 Task: Discover art museums and galleries in San Francisco, California, and Los Angeles, California.
Action: Mouse moved to (162, 98)
Screenshot: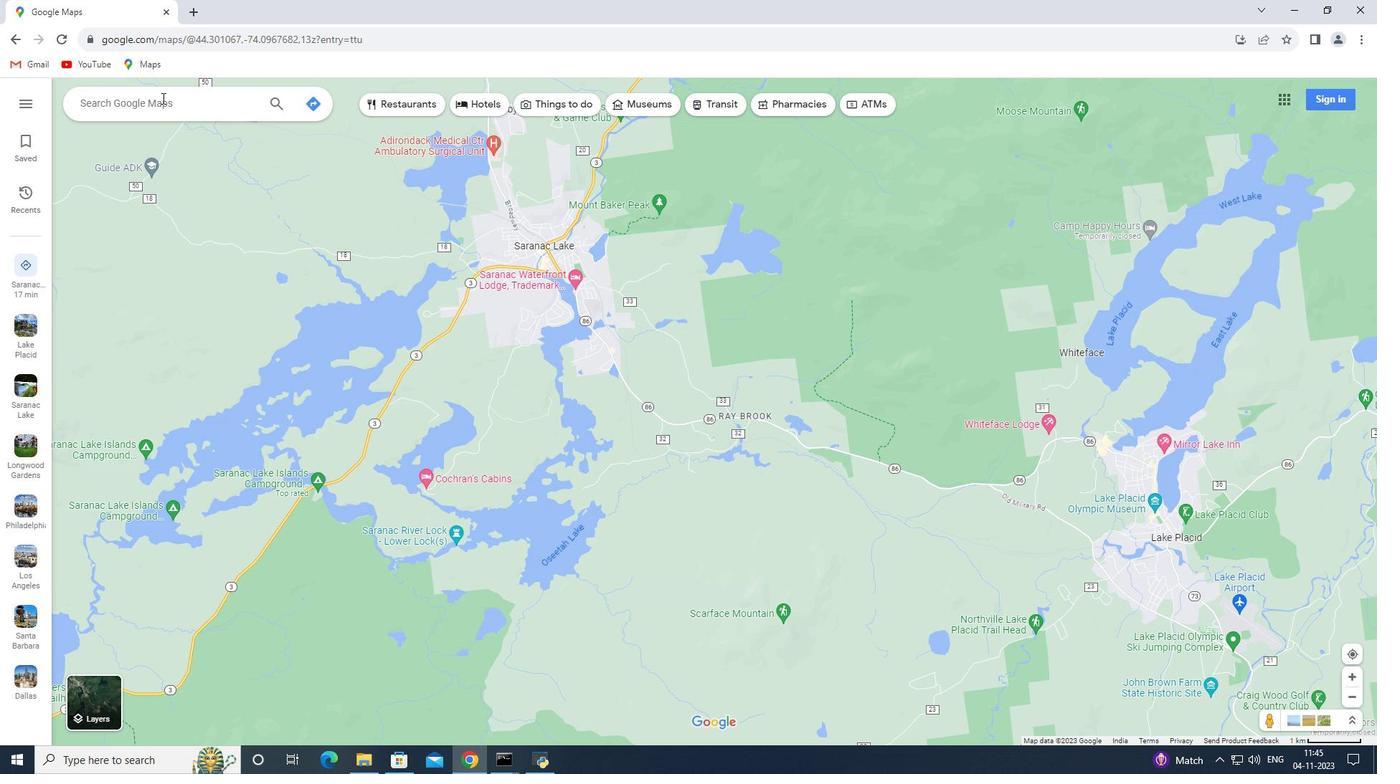 
Action: Mouse pressed left at (162, 98)
Screenshot: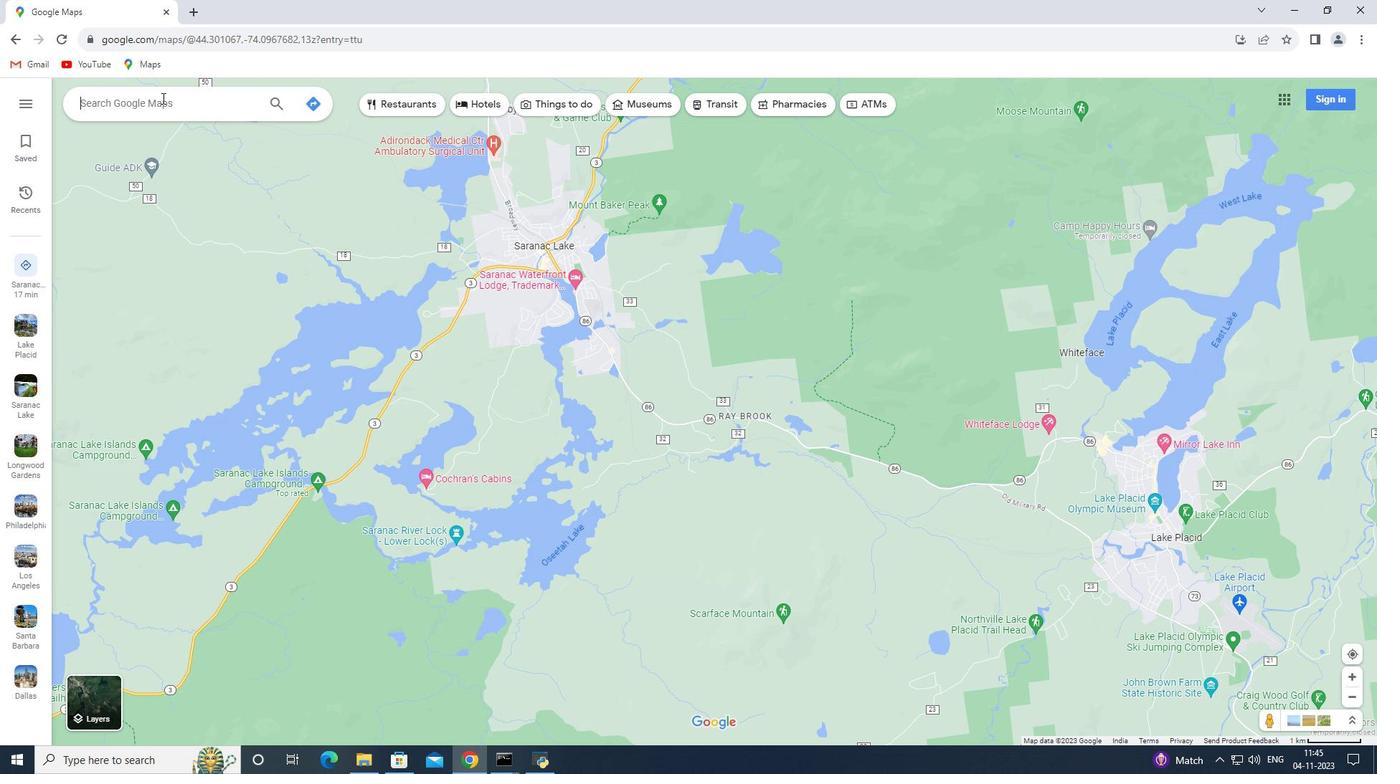 
Action: Key pressed <Key.shift>San<Key.space><Key.shift>Francisco,<Key.space><Key.shift>california<Key.enter>
Screenshot: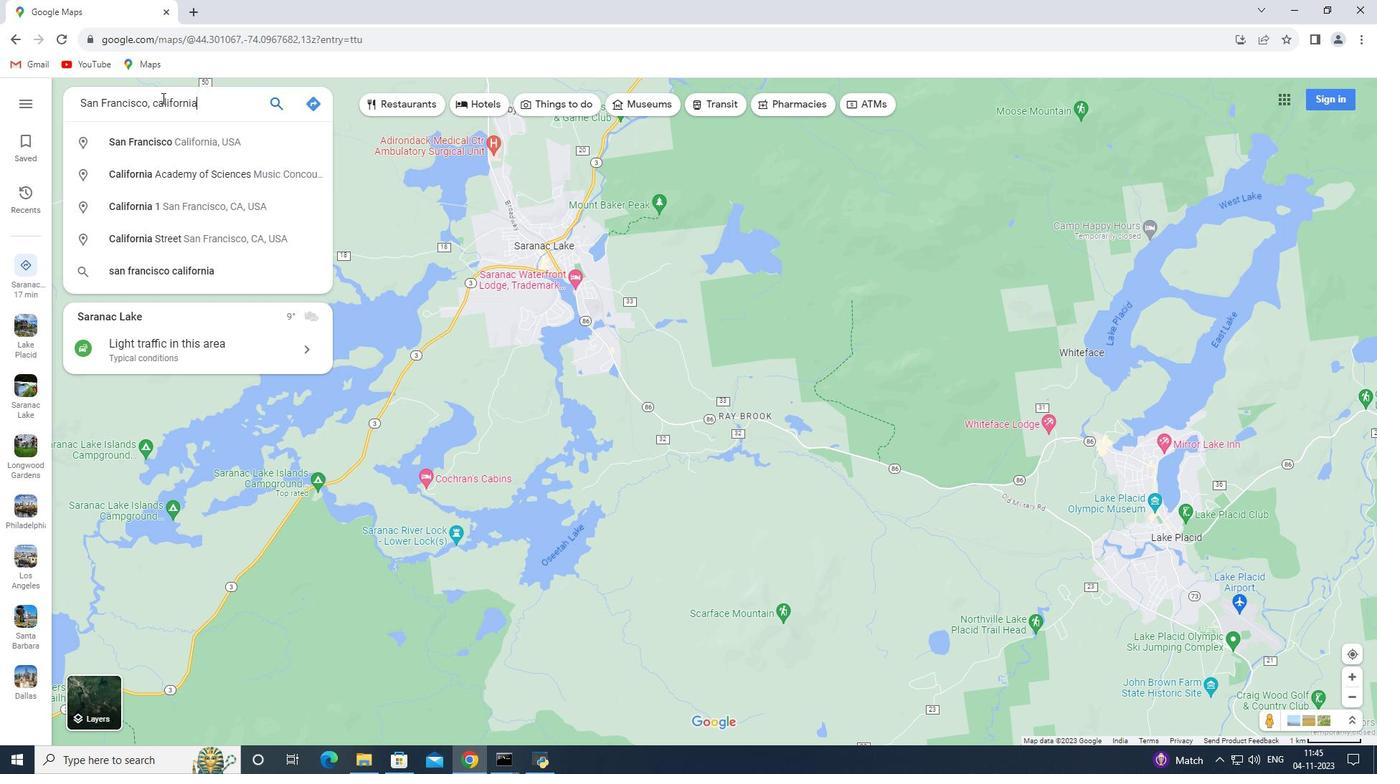 
Action: Mouse moved to (198, 340)
Screenshot: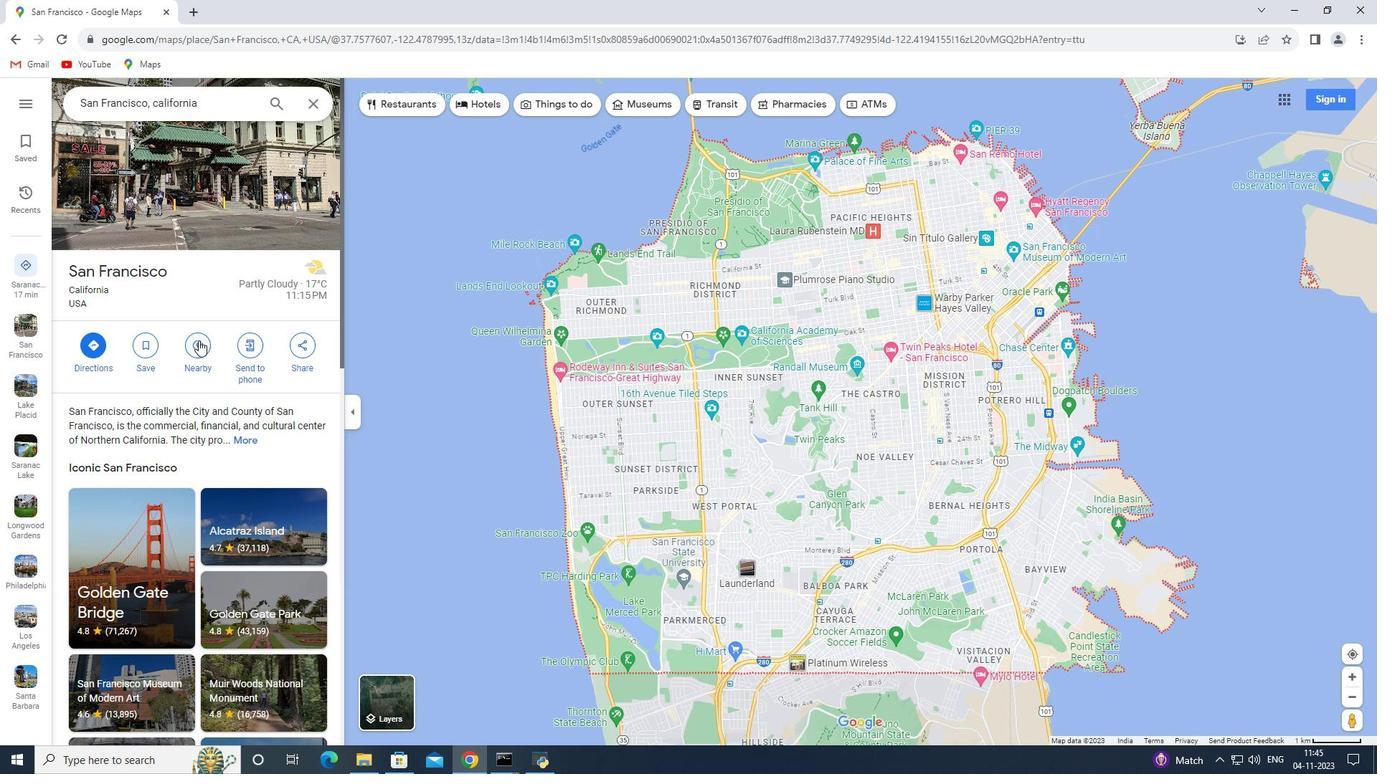 
Action: Mouse pressed left at (198, 340)
Screenshot: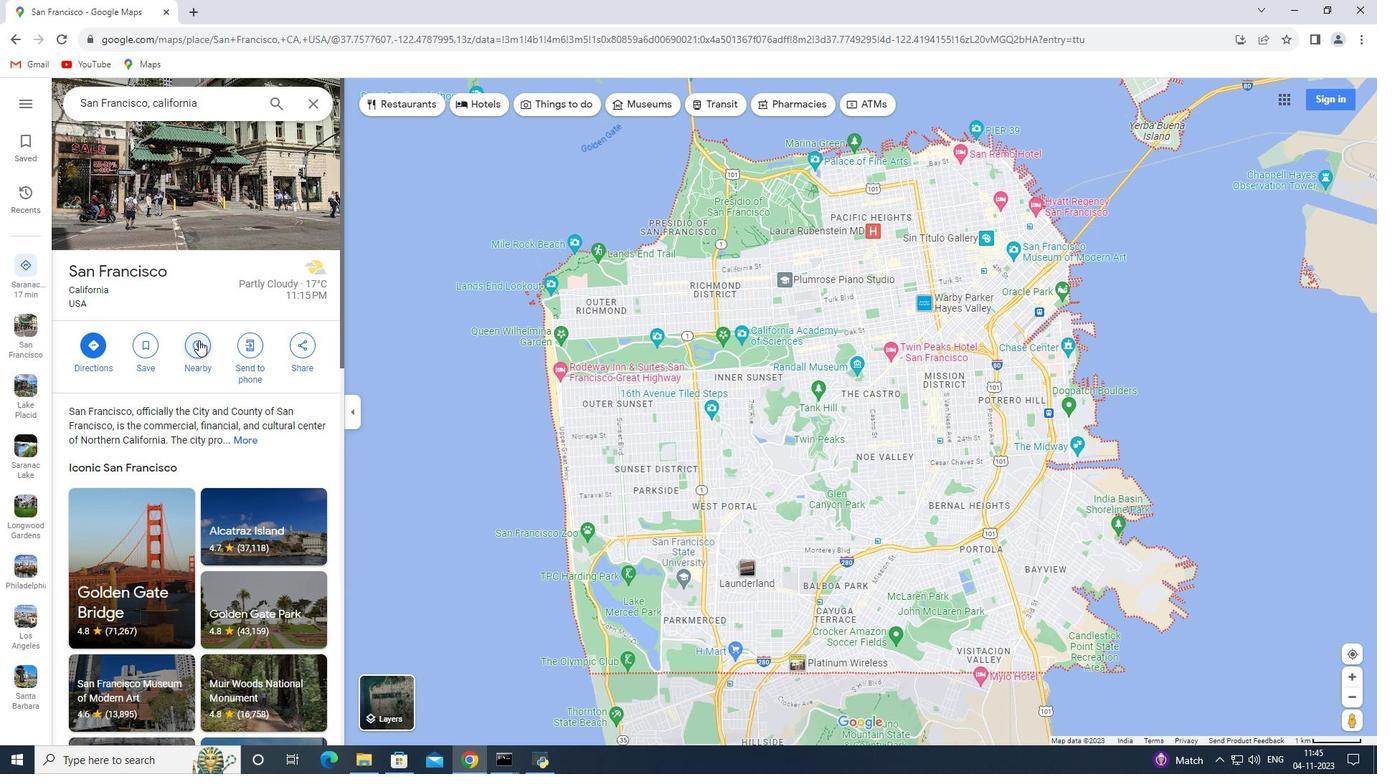 
Action: Key pressed art<Key.space>museums<Key.space>and<Key.space>galleries<Key.enter>
Screenshot: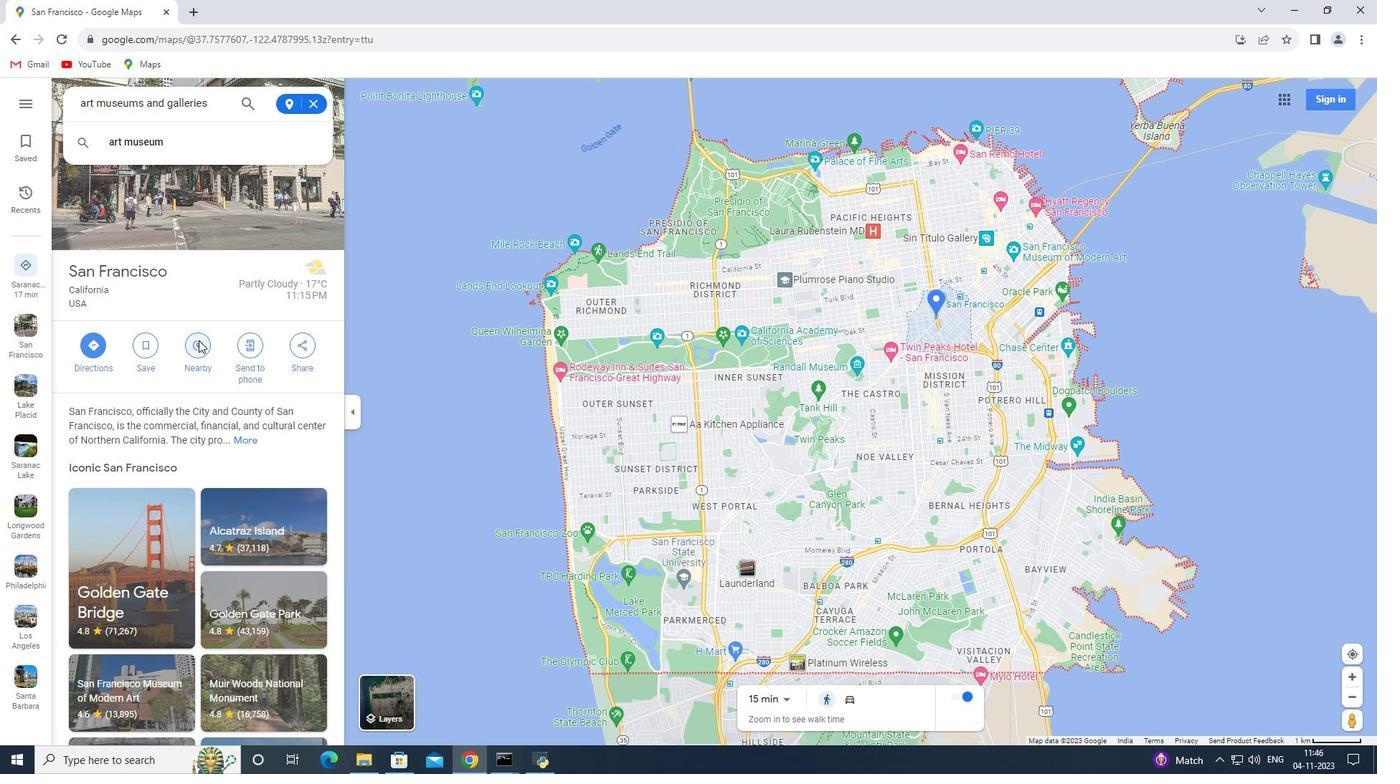 
Action: Mouse moved to (313, 102)
Screenshot: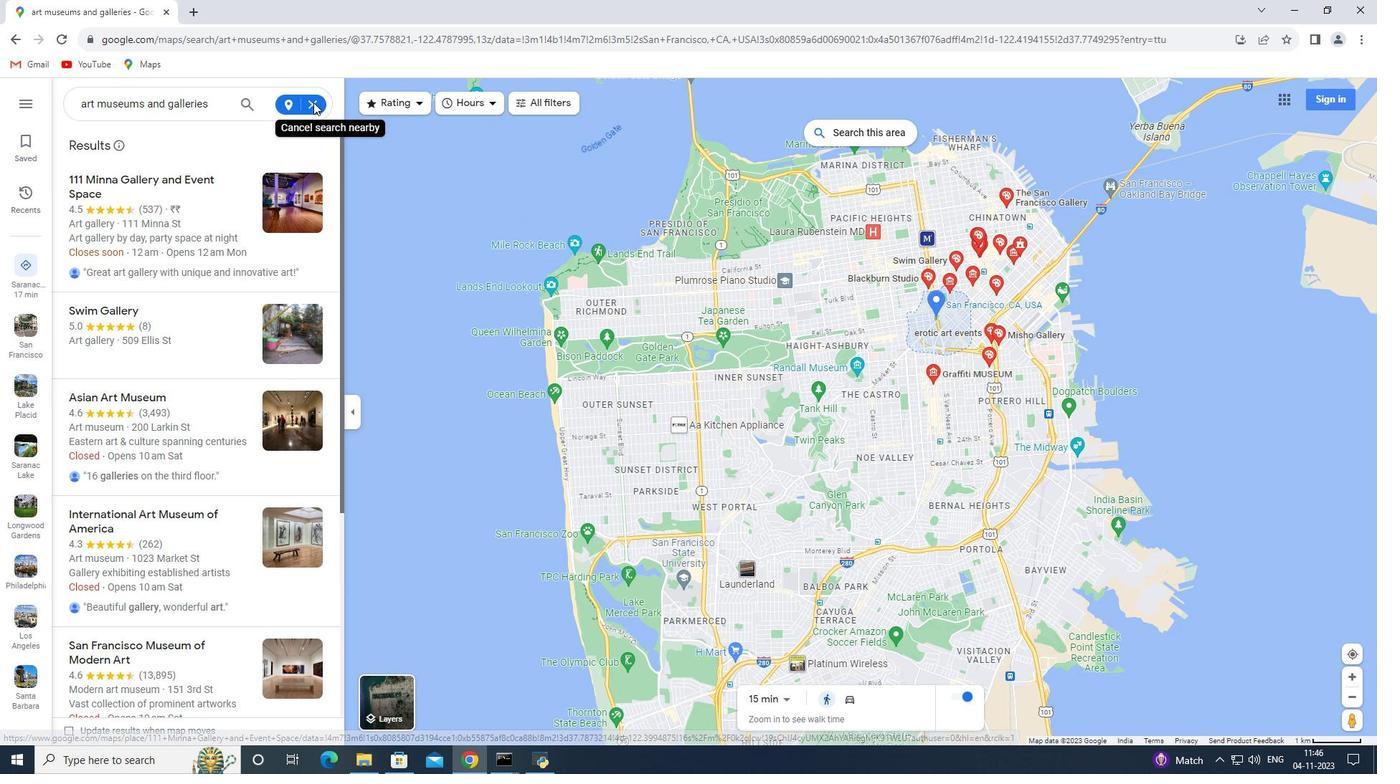 
Action: Mouse pressed left at (313, 102)
Screenshot: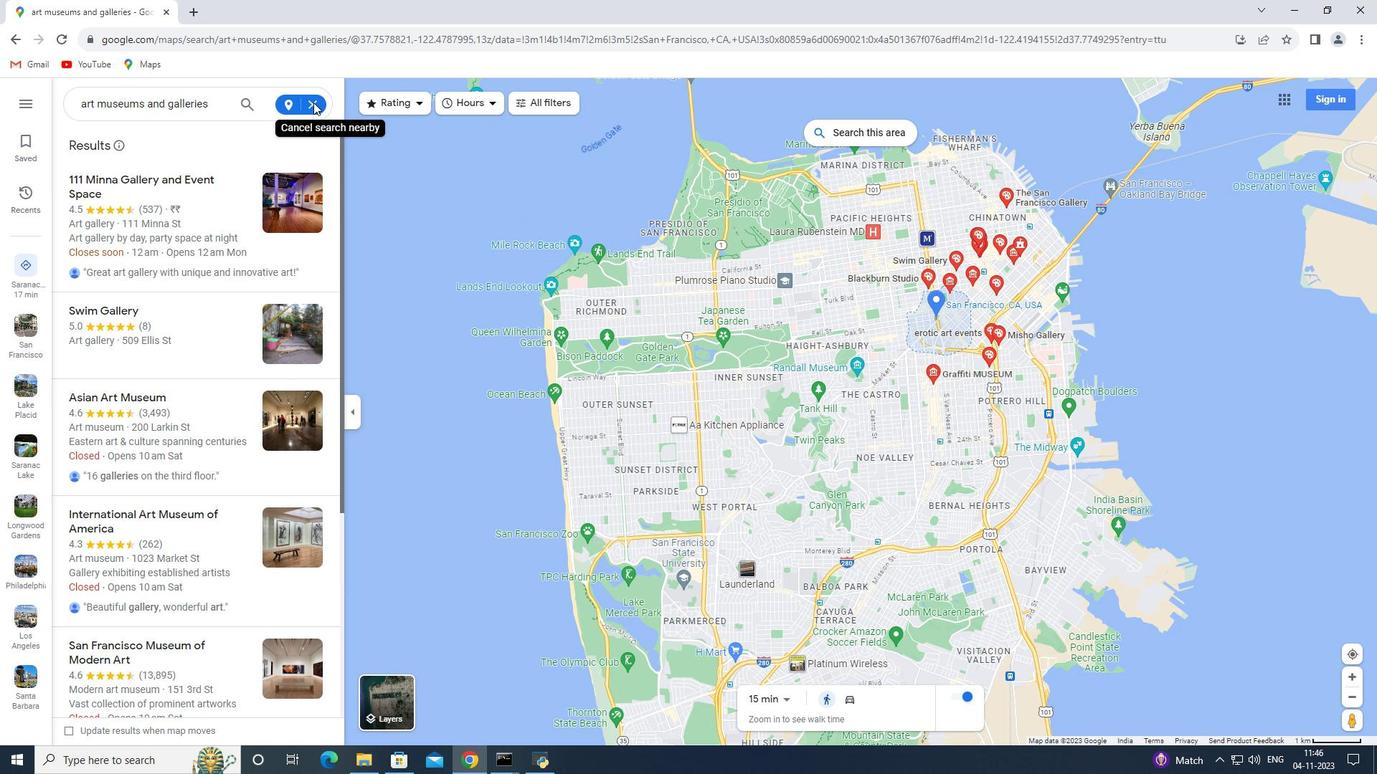 
Action: Mouse pressed left at (313, 102)
Screenshot: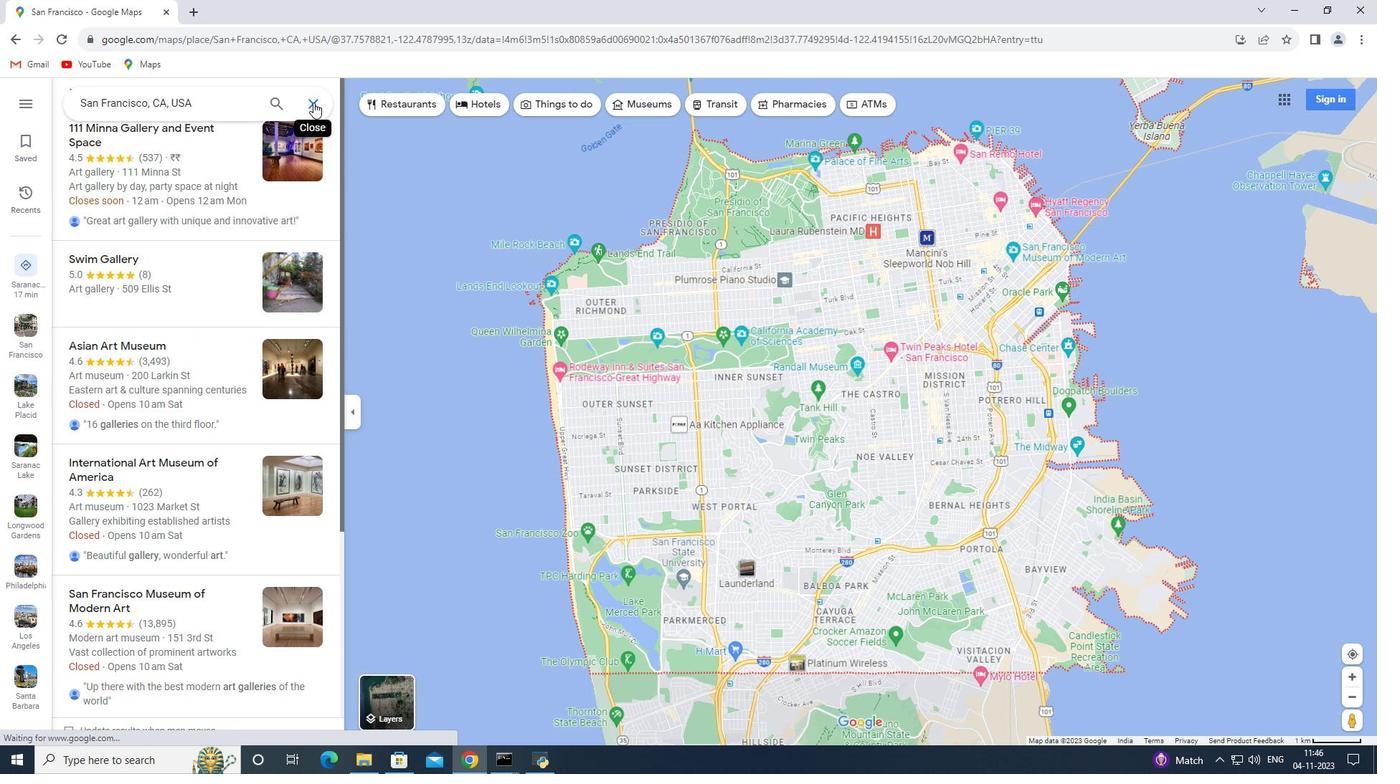 
Action: Mouse moved to (213, 98)
Screenshot: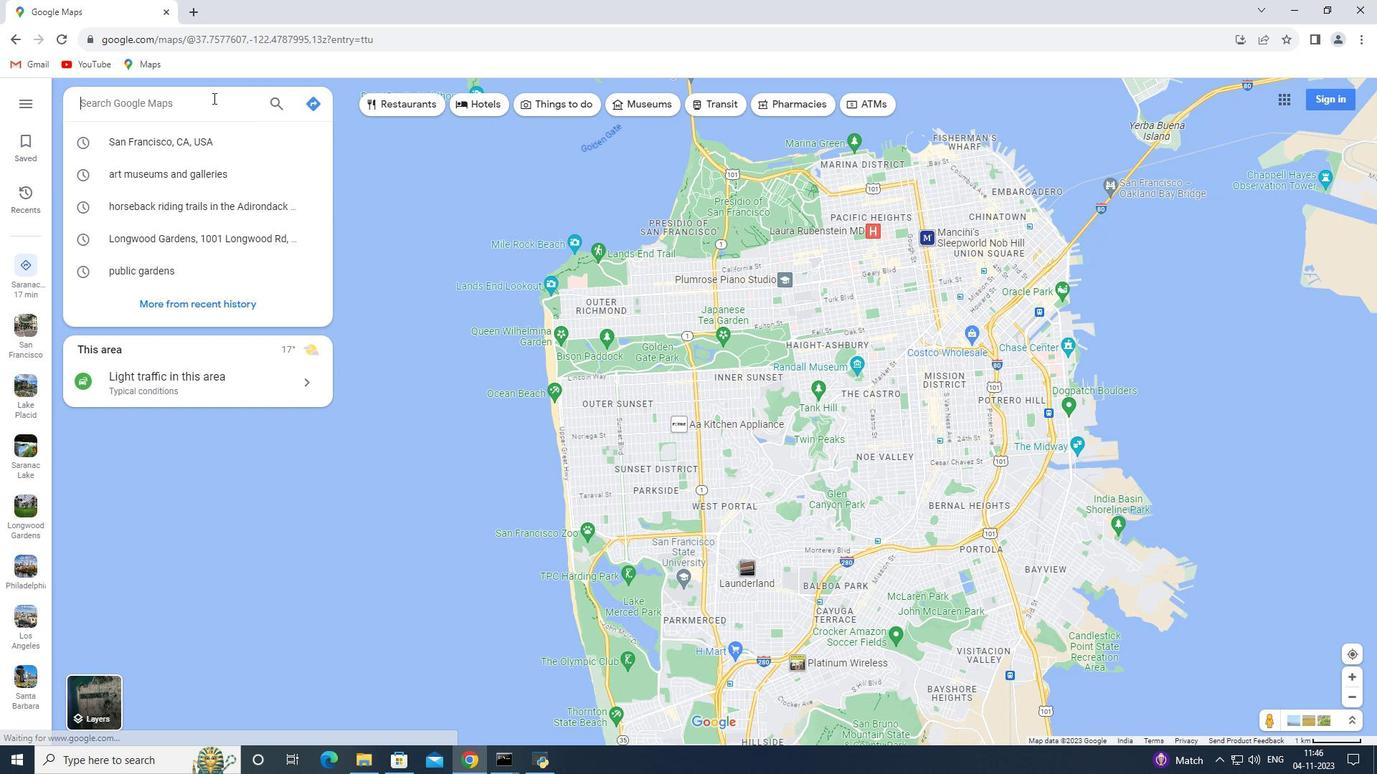 
Action: Key pressed <Key.shift_r>Los<Key.space><Key.shift>Angeles,<Key.space><Key.shift>California<Key.enter>
Screenshot: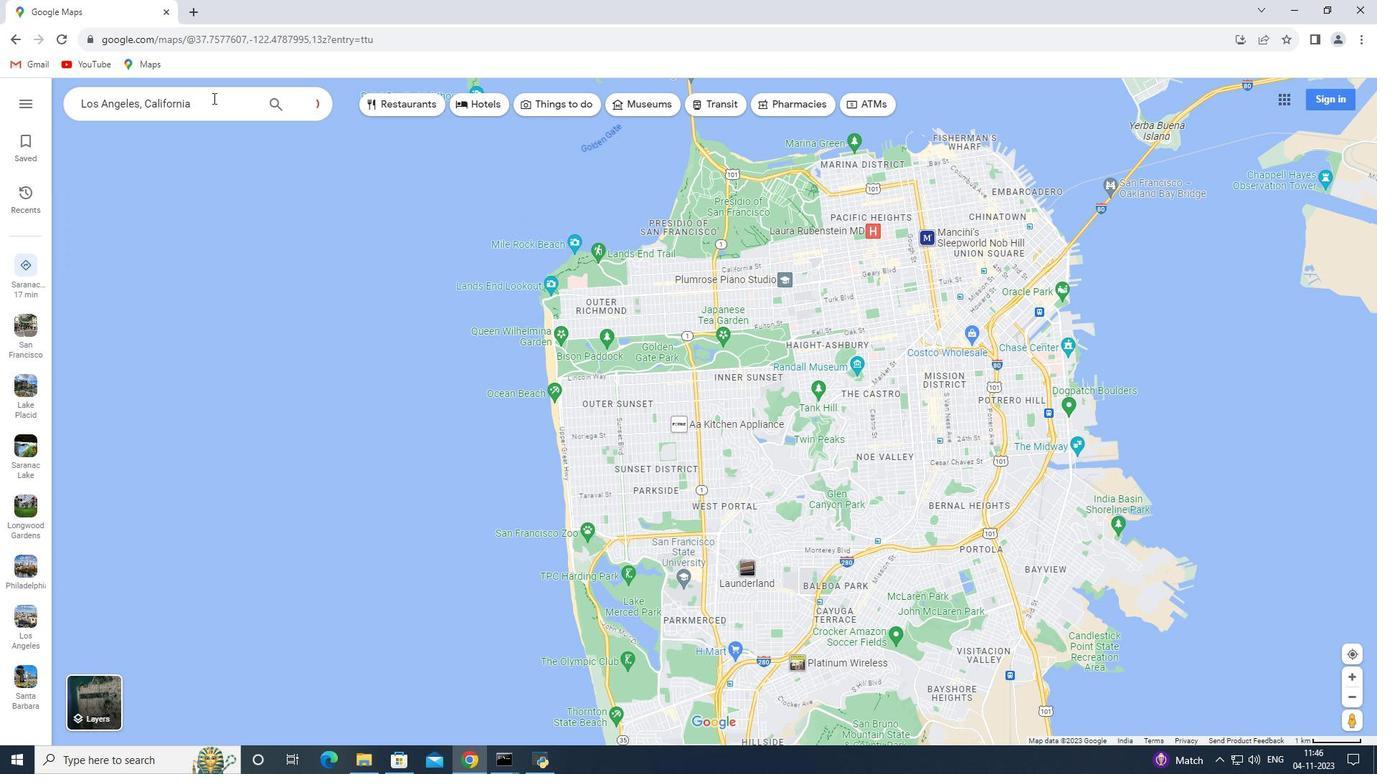 
Action: Mouse moved to (202, 346)
Screenshot: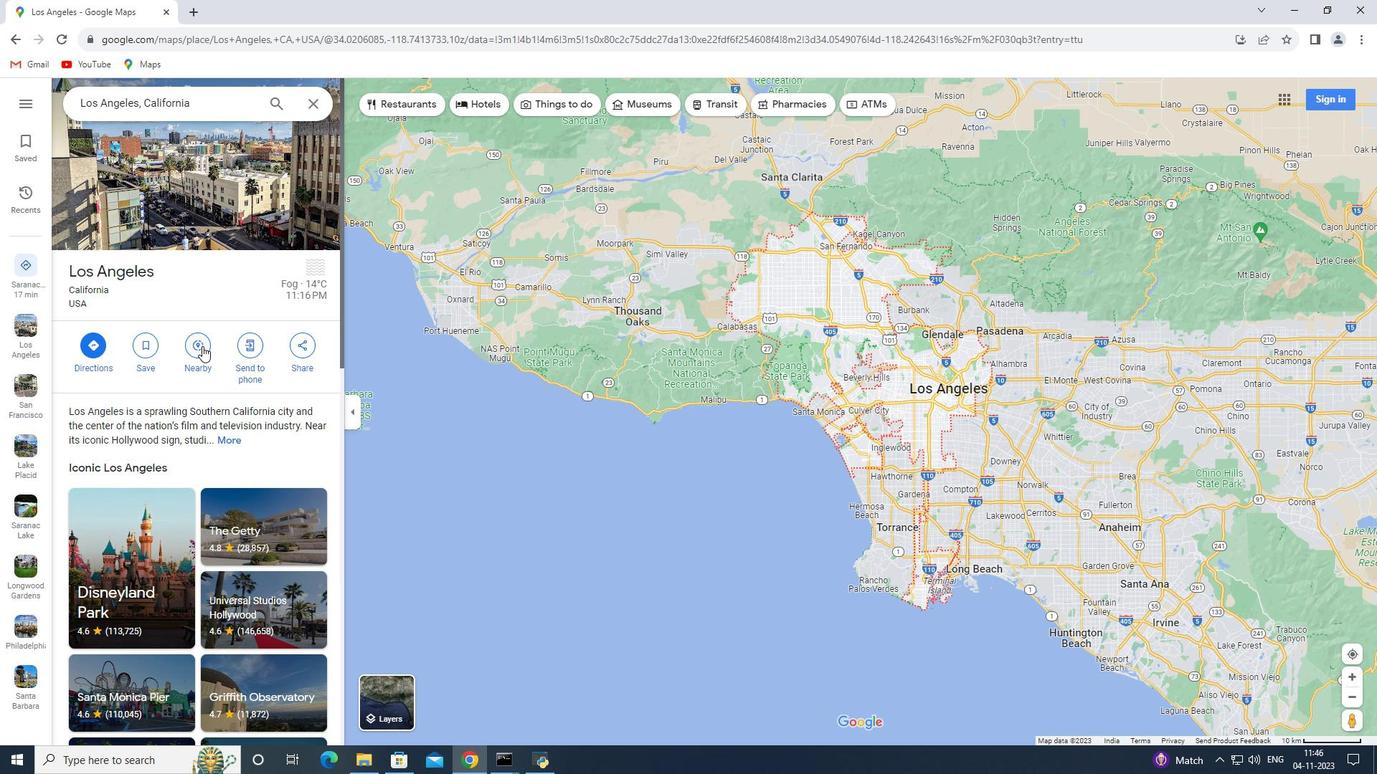 
Action: Mouse pressed left at (202, 346)
Screenshot: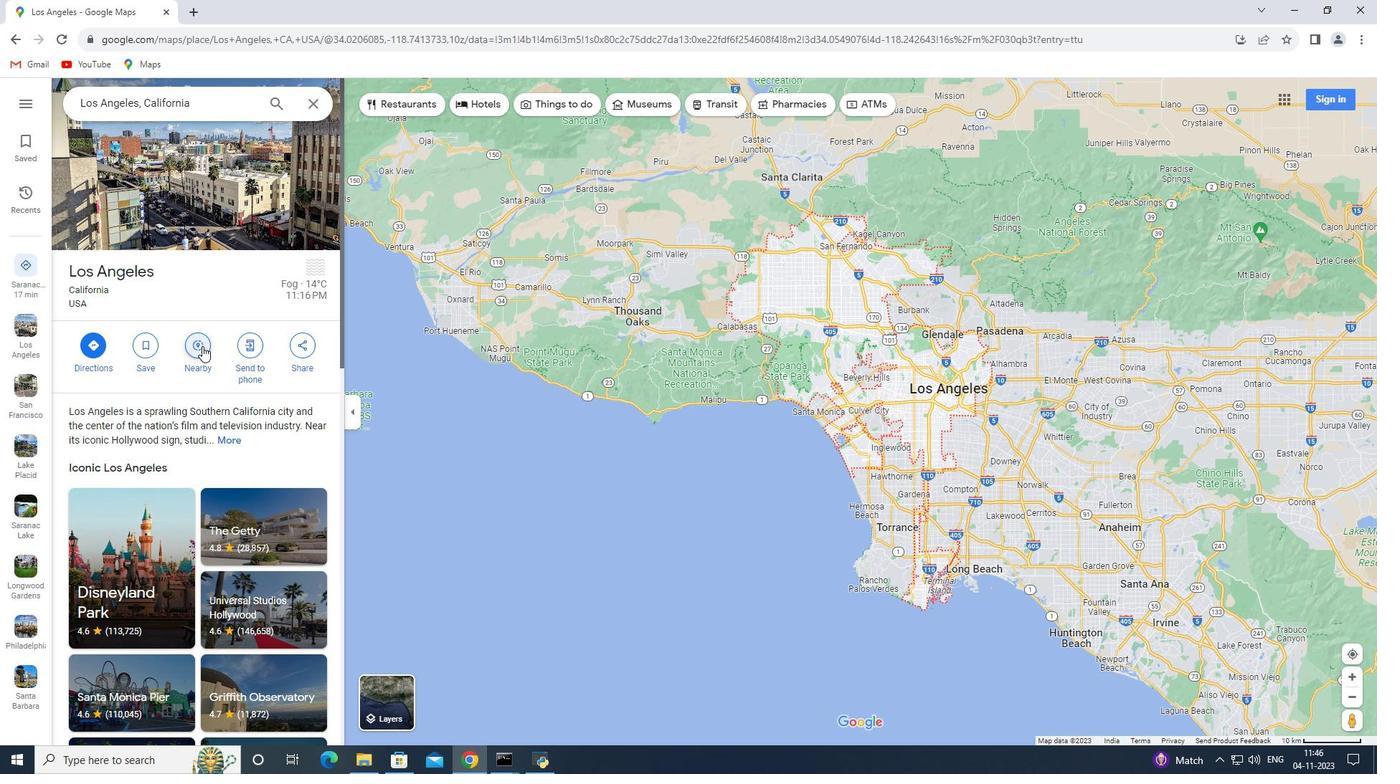 
Action: Mouse moved to (201, 346)
Screenshot: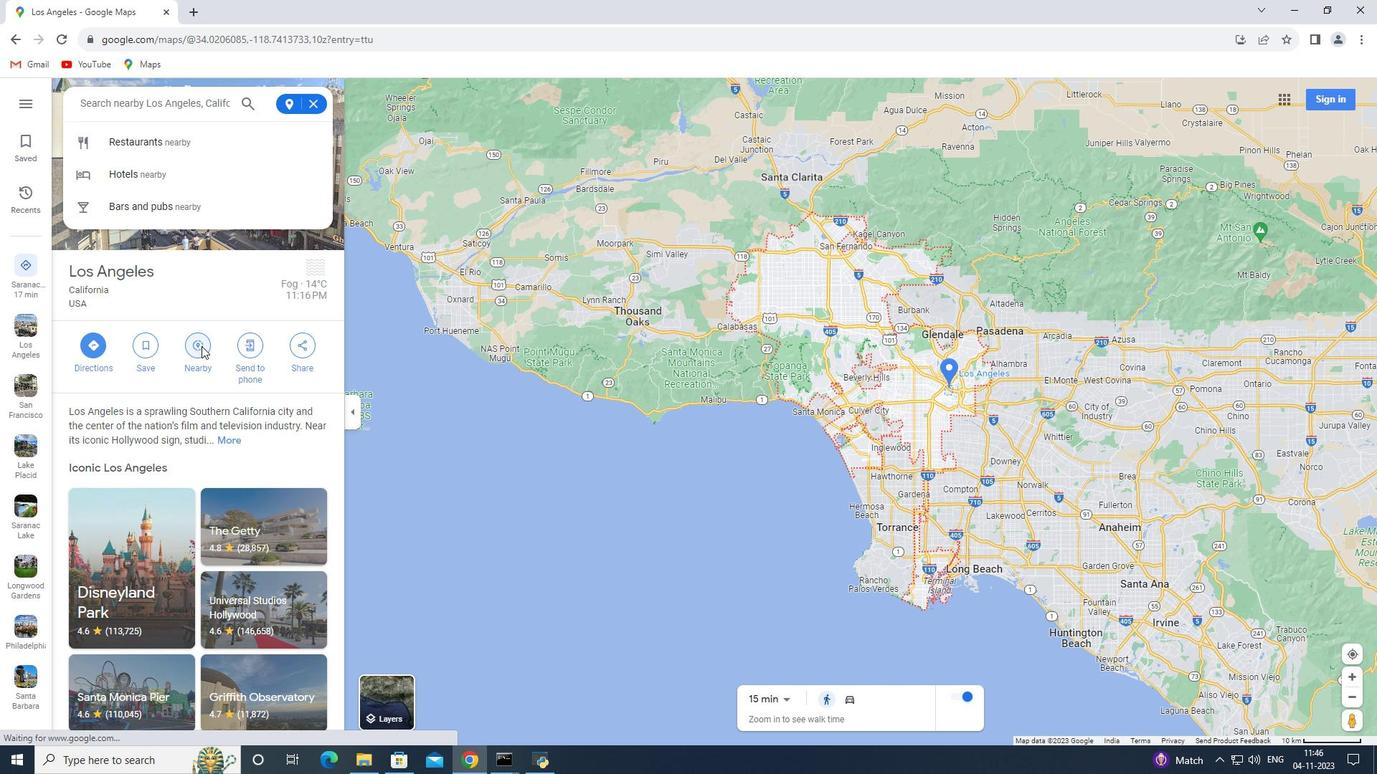 
Action: Key pressed art<Key.space>museum<Key.space>and<Key.space>gallerir<Key.backspace>es<Key.enter>
Screenshot: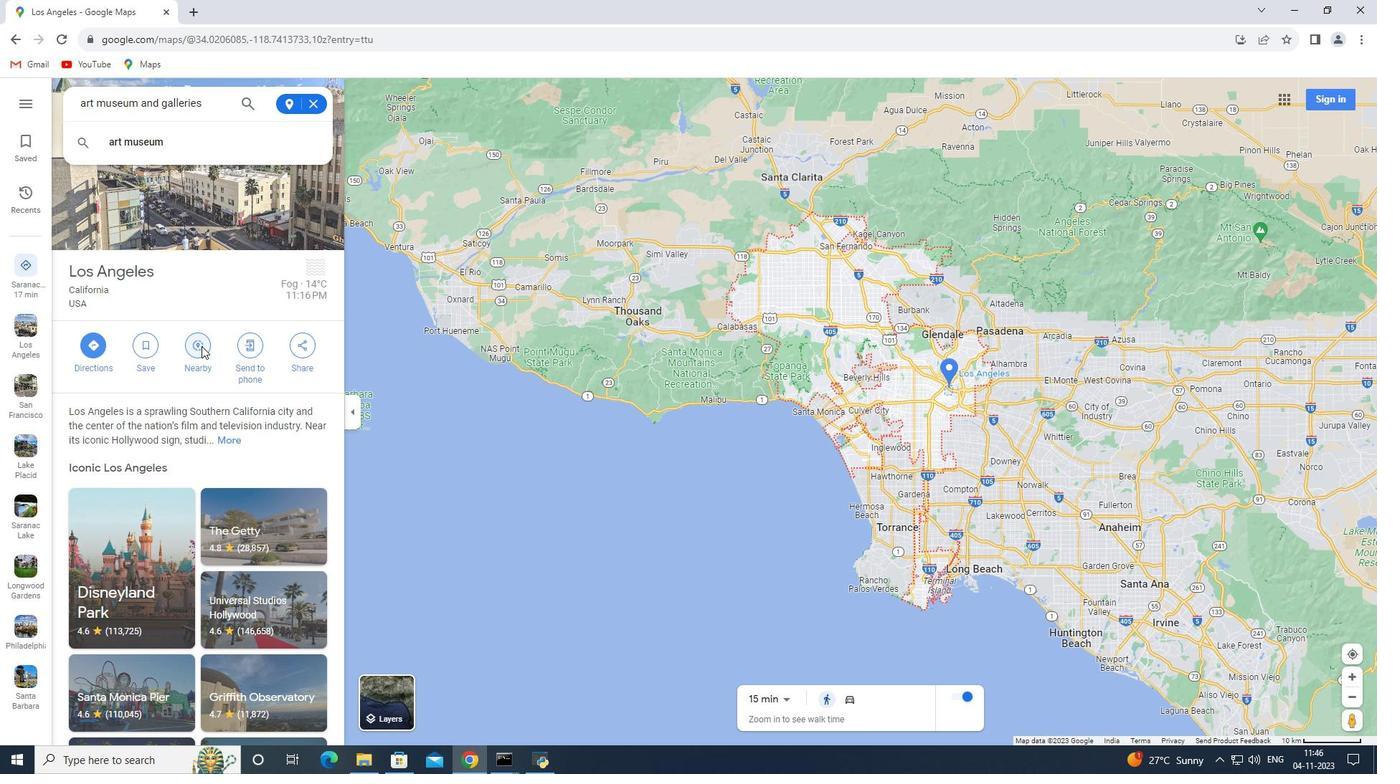 
